 Task: Change the permissions so that all members of my organization can create new shared event types.
Action: Mouse moved to (61, 525)
Screenshot: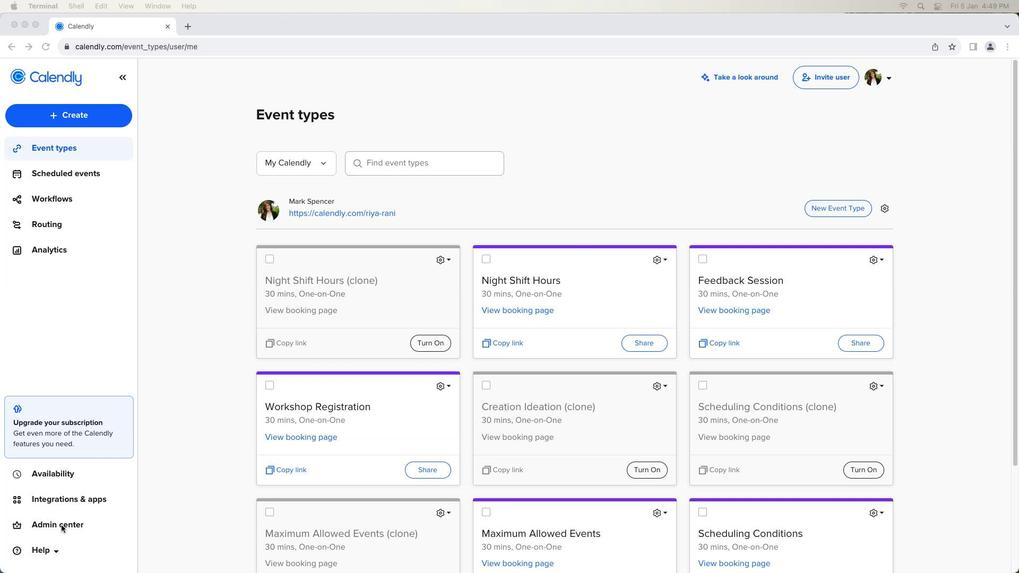 
Action: Mouse pressed left at (61, 525)
Screenshot: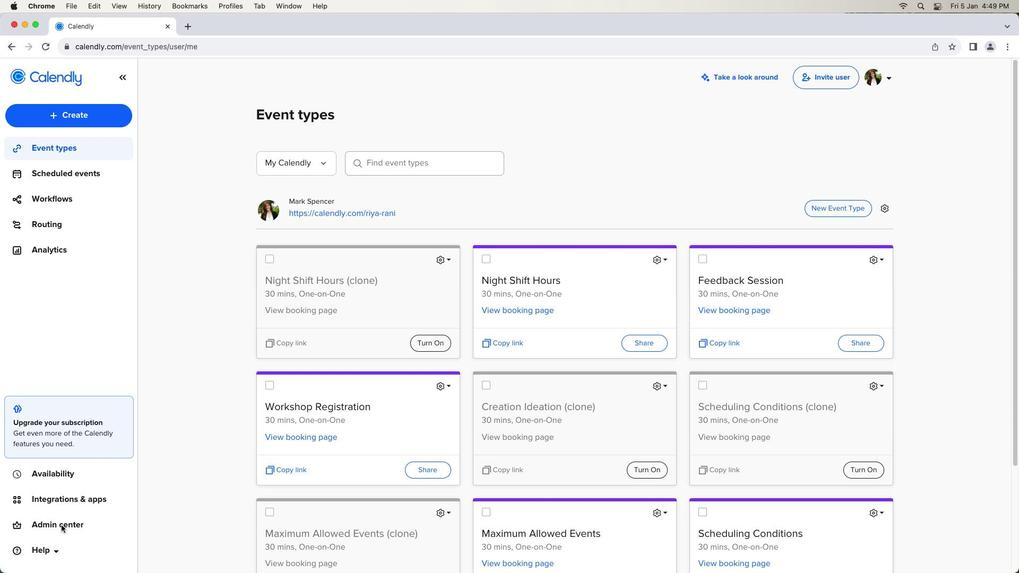 
Action: Mouse pressed left at (61, 525)
Screenshot: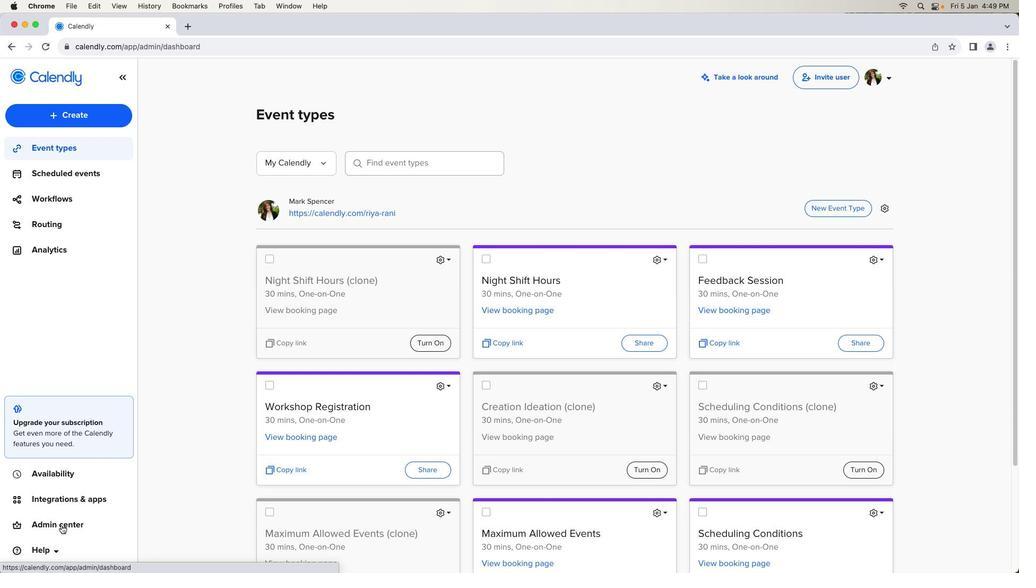 
Action: Mouse moved to (68, 372)
Screenshot: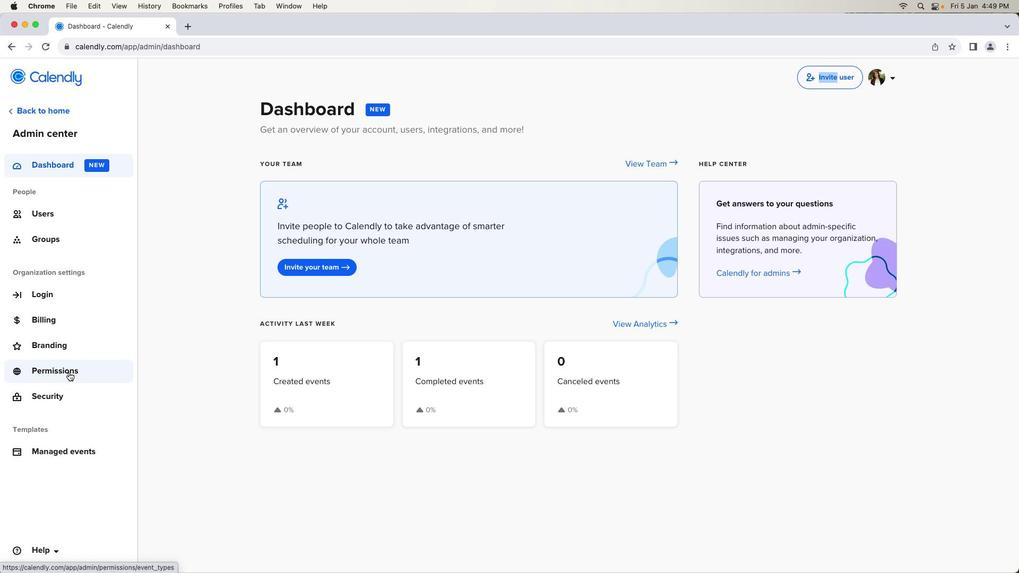 
Action: Mouse pressed left at (68, 372)
Screenshot: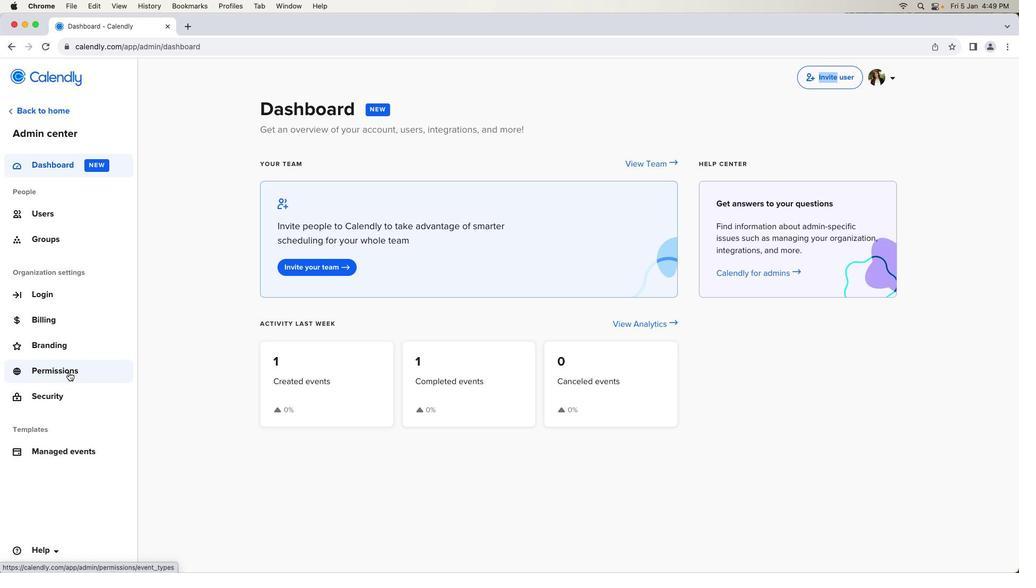 
Action: Mouse moved to (263, 294)
Screenshot: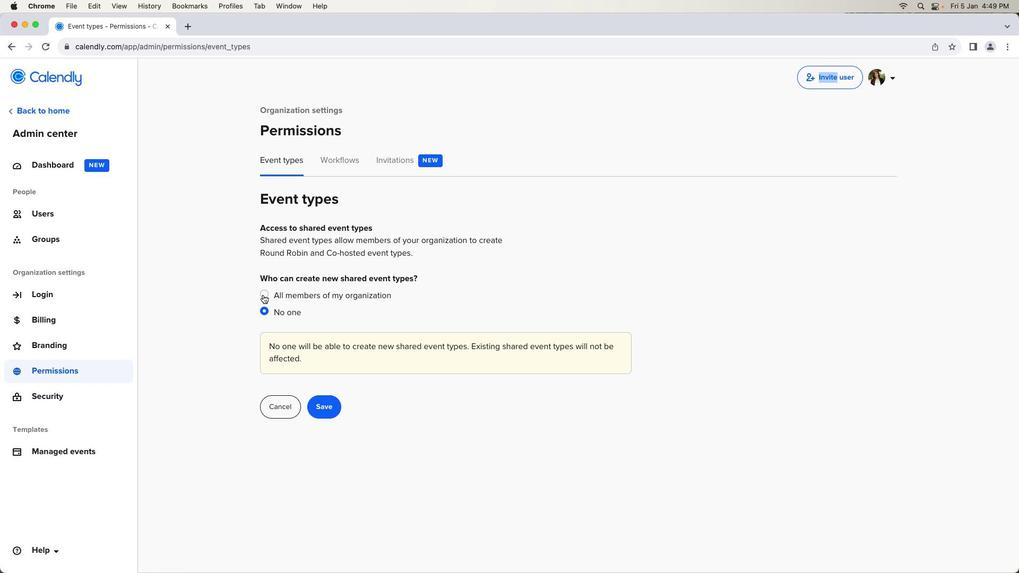 
Action: Mouse pressed left at (263, 294)
Screenshot: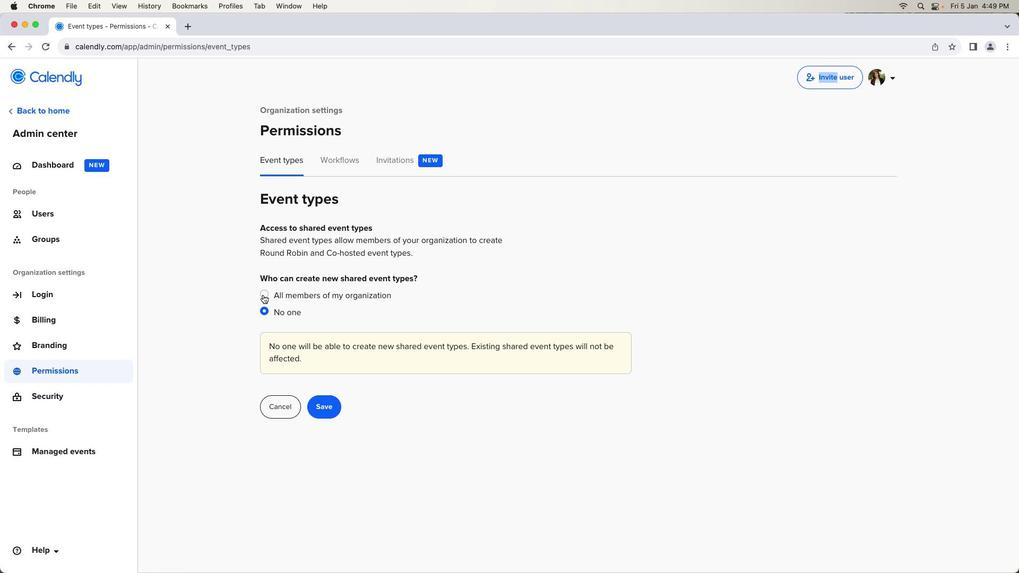
Action: Mouse moved to (323, 355)
Screenshot: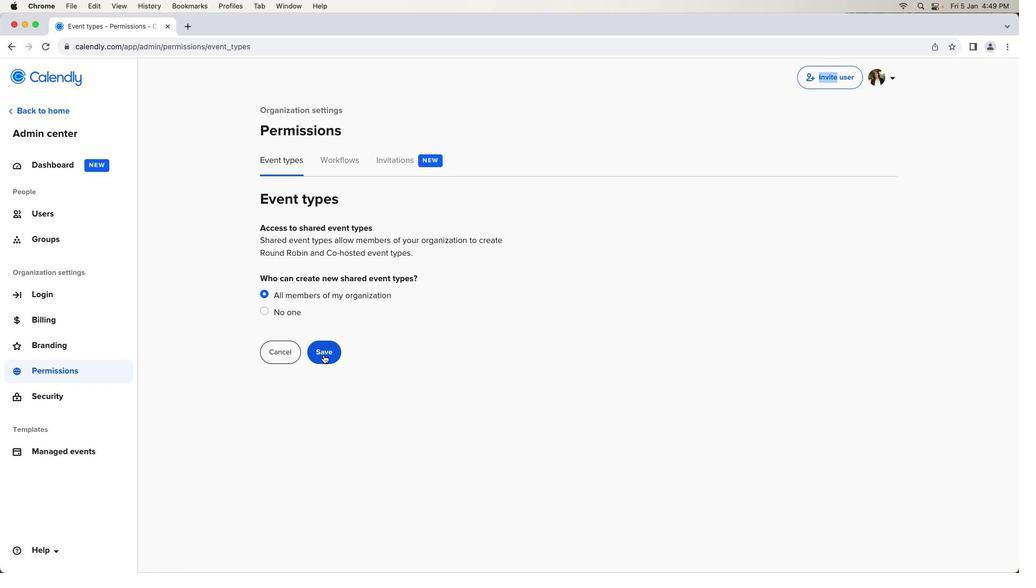 
Action: Mouse pressed left at (323, 355)
Screenshot: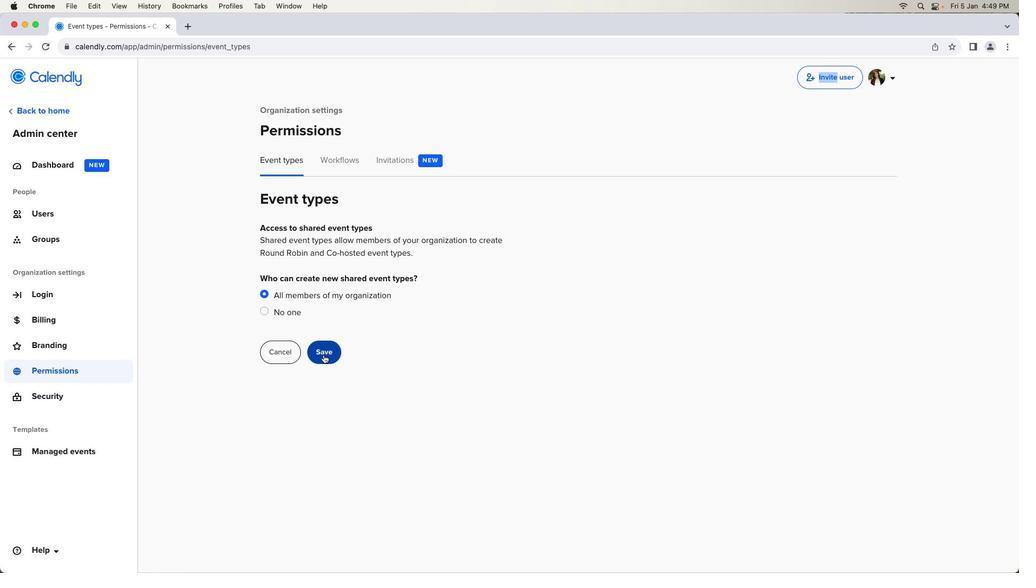 
